 Task: Create a rule from the Routing list, Task moved to a section -> Set Priority in the project BitRise , set the section as To-Do and set the priority of the task as  High
Action: Mouse moved to (513, 613)
Screenshot: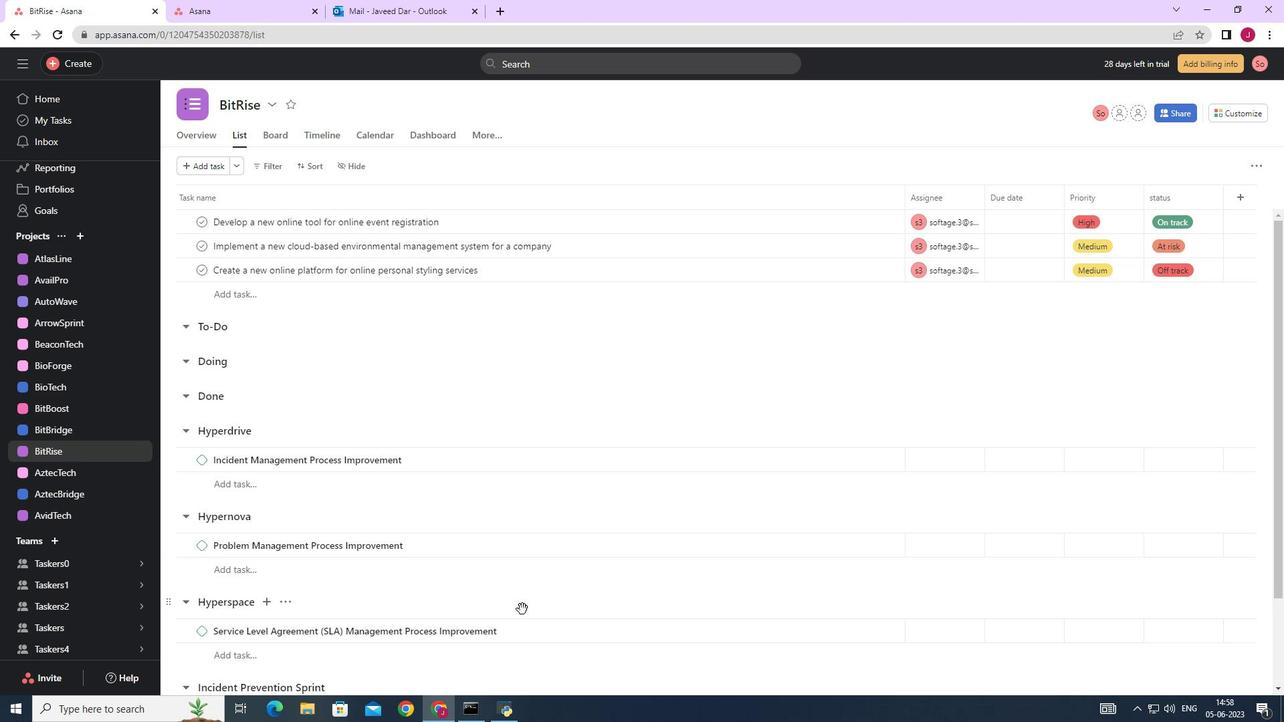 
Action: Mouse scrolled (513, 614) with delta (0, 0)
Screenshot: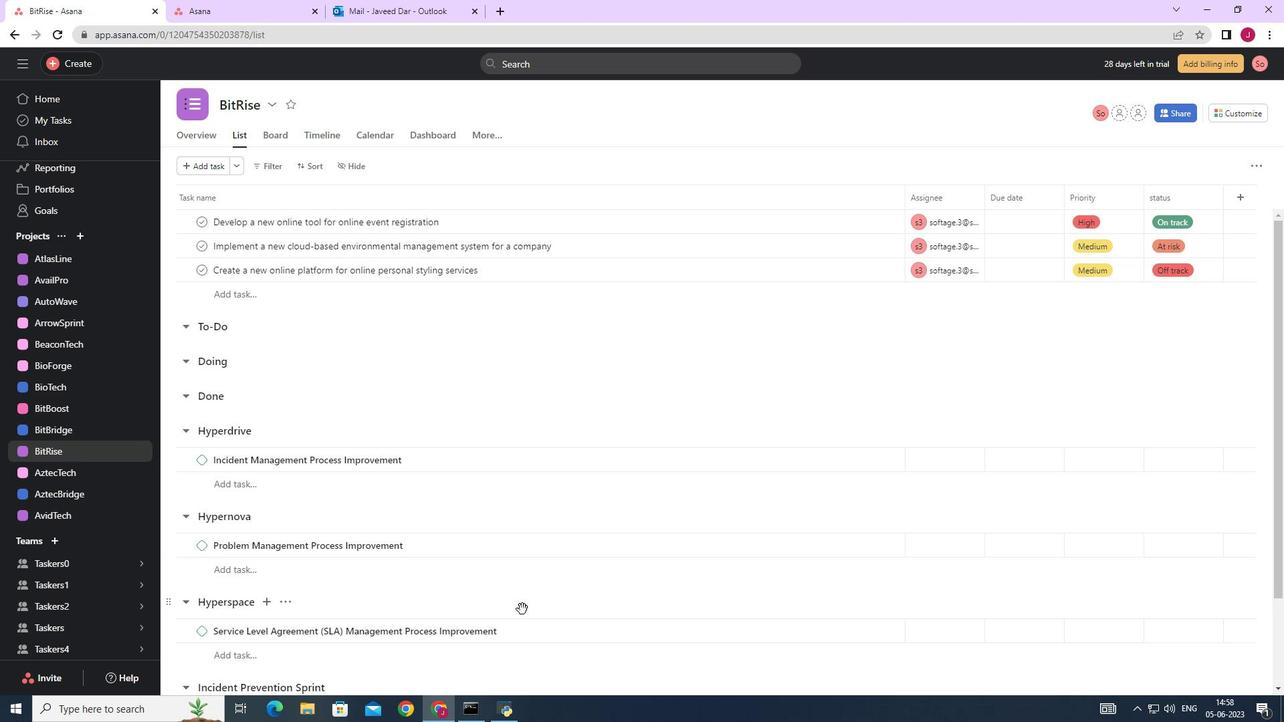 
Action: Mouse scrolled (513, 614) with delta (0, 0)
Screenshot: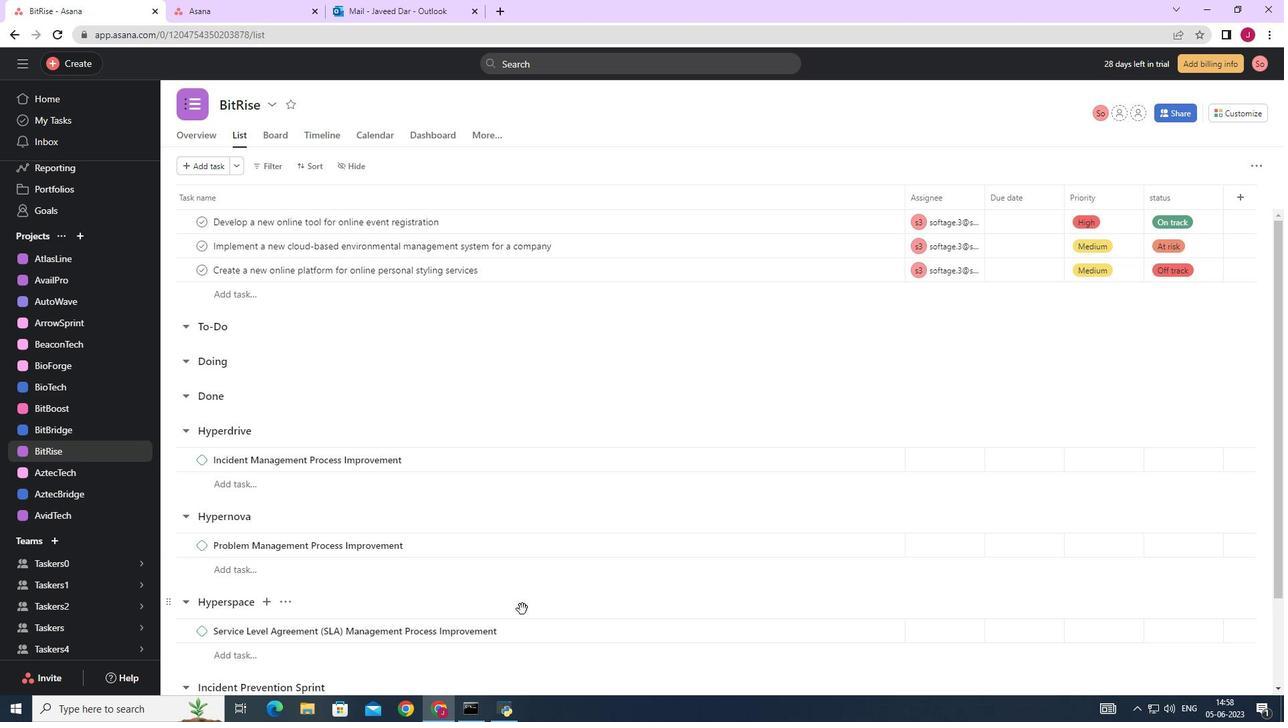 
Action: Mouse scrolled (513, 614) with delta (0, 0)
Screenshot: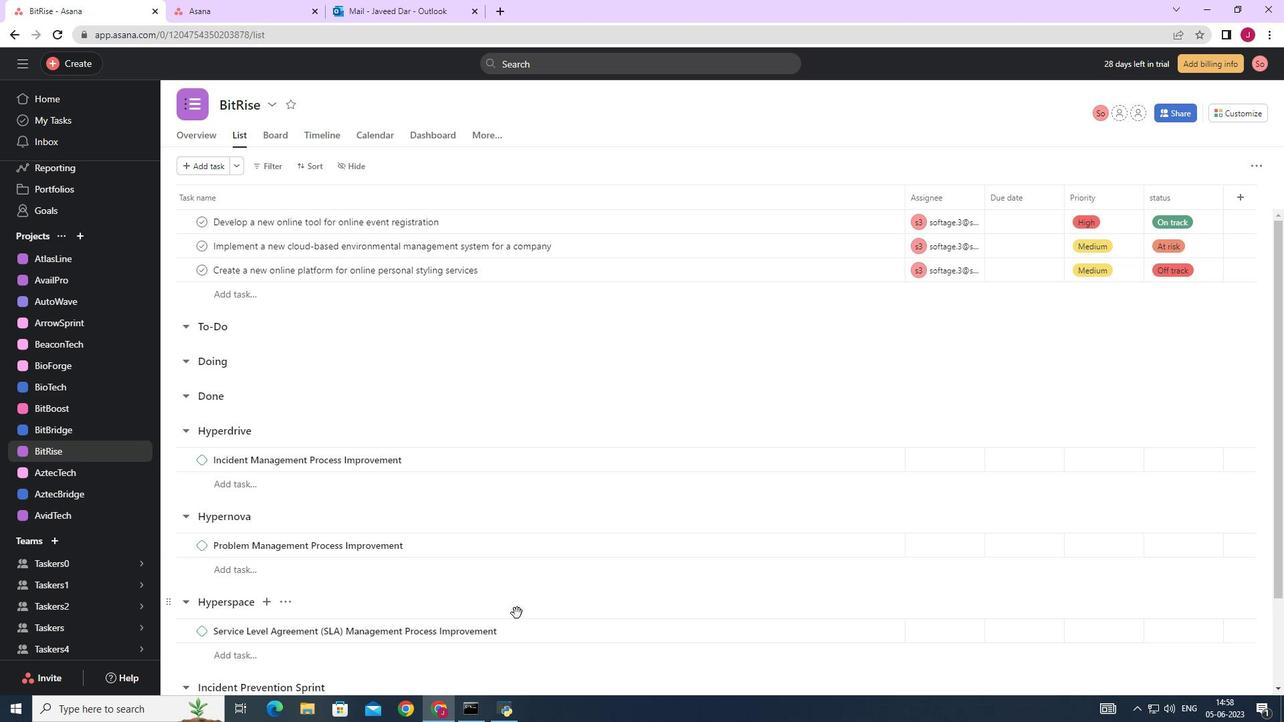 
Action: Mouse moved to (1227, 112)
Screenshot: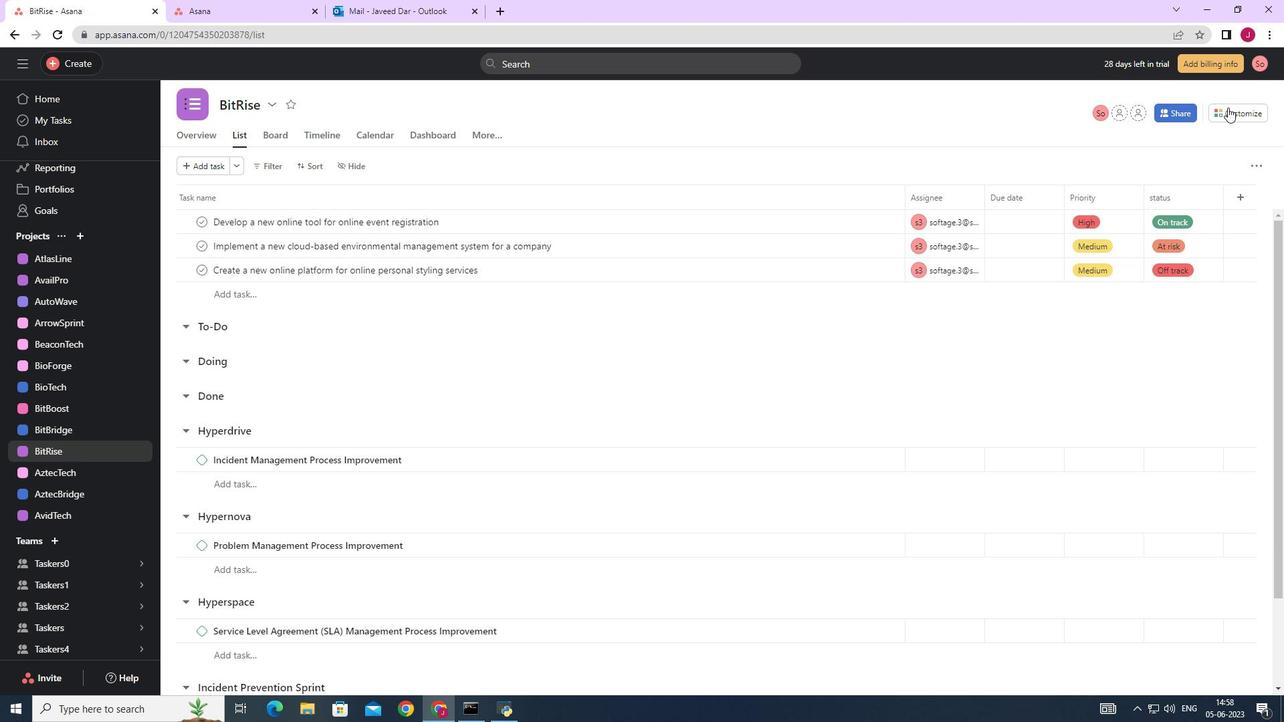 
Action: Mouse pressed left at (1227, 112)
Screenshot: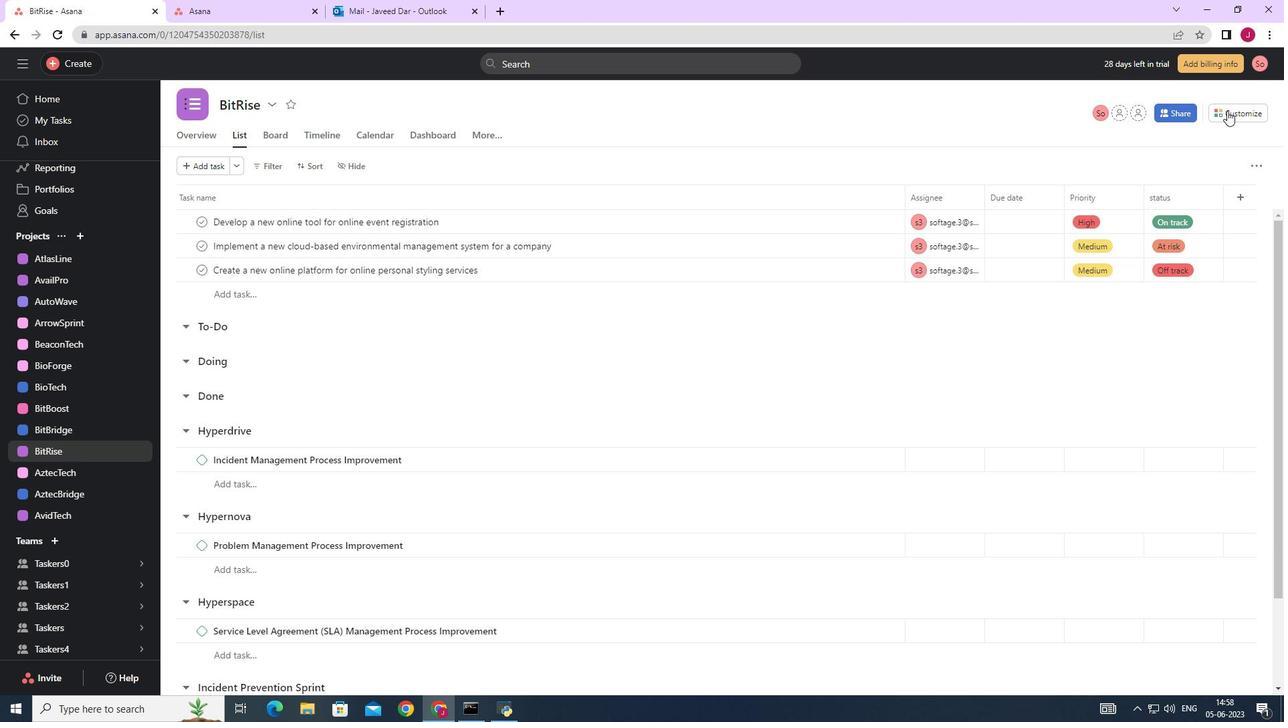 
Action: Mouse moved to (999, 295)
Screenshot: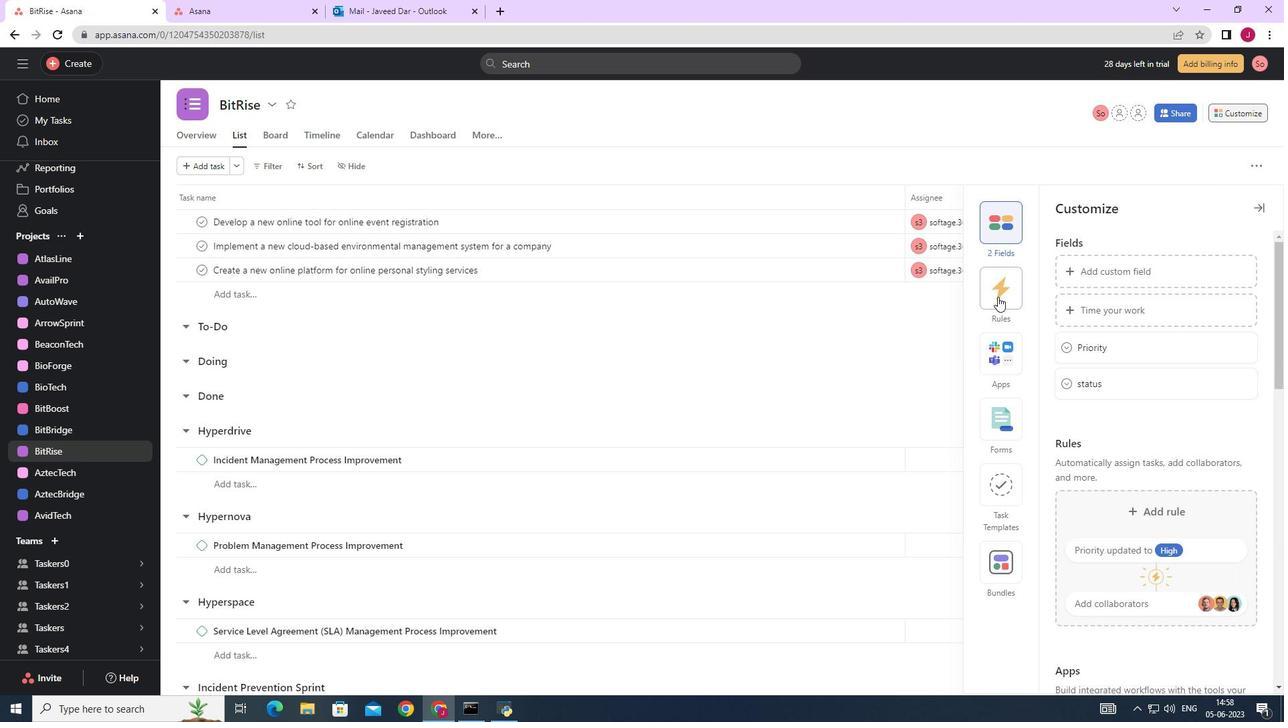 
Action: Mouse pressed left at (999, 295)
Screenshot: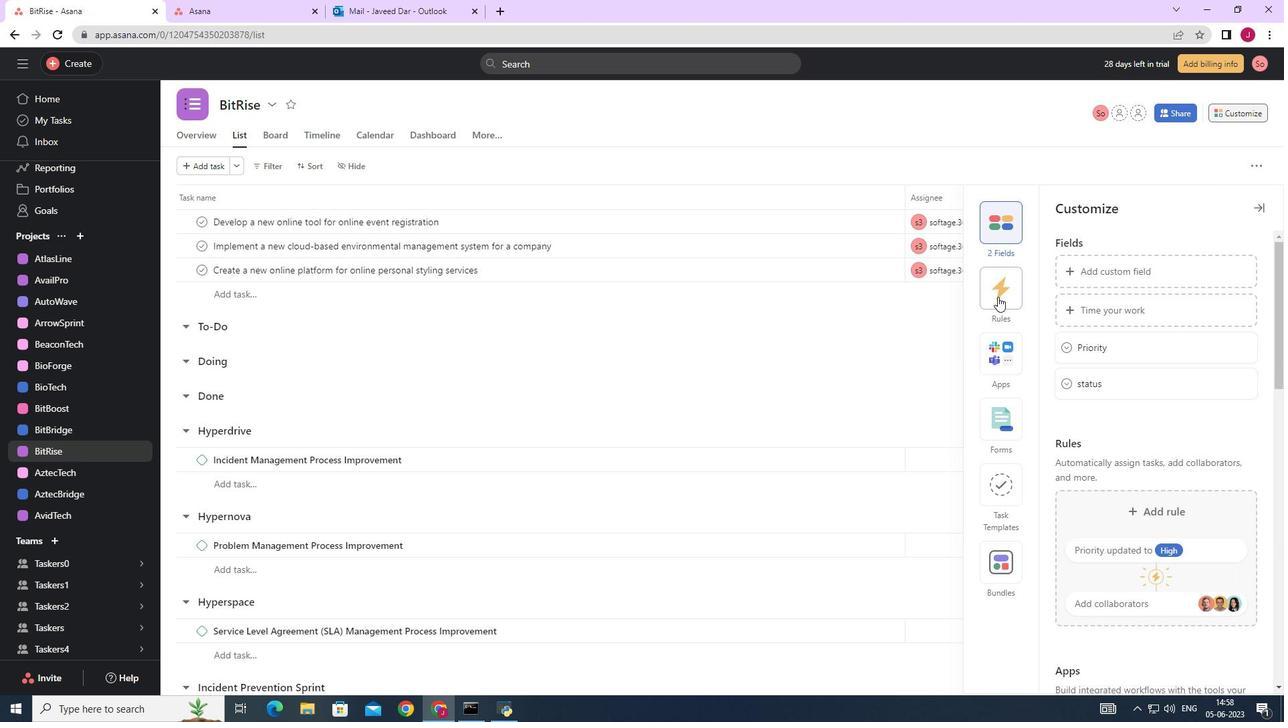 
Action: Mouse moved to (1095, 311)
Screenshot: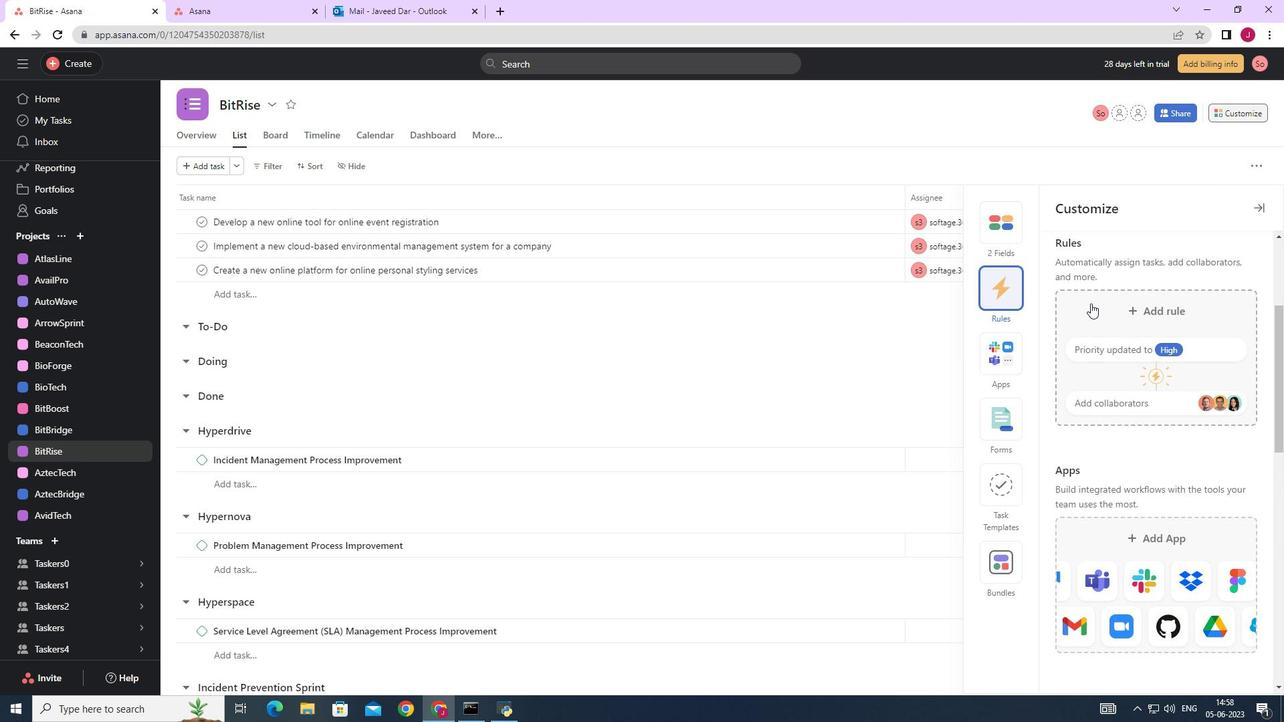 
Action: Mouse pressed left at (1095, 311)
Screenshot: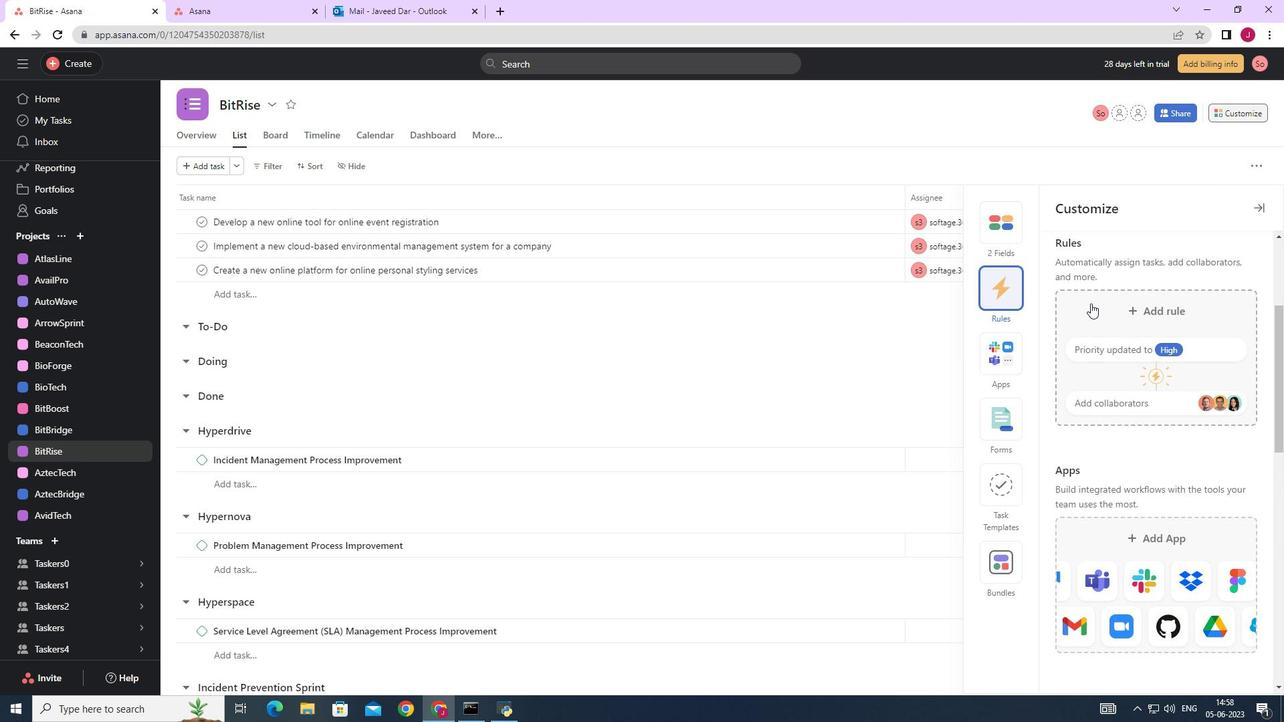 
Action: Mouse moved to (294, 173)
Screenshot: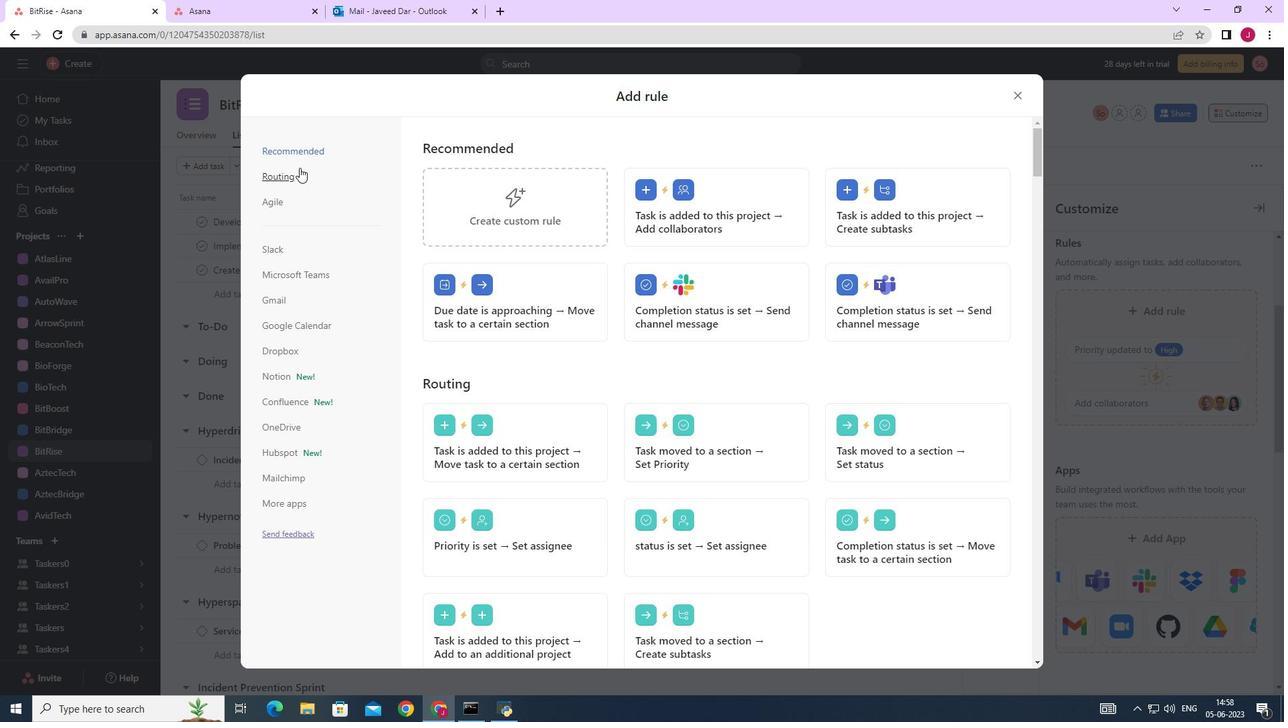 
Action: Mouse pressed left at (294, 173)
Screenshot: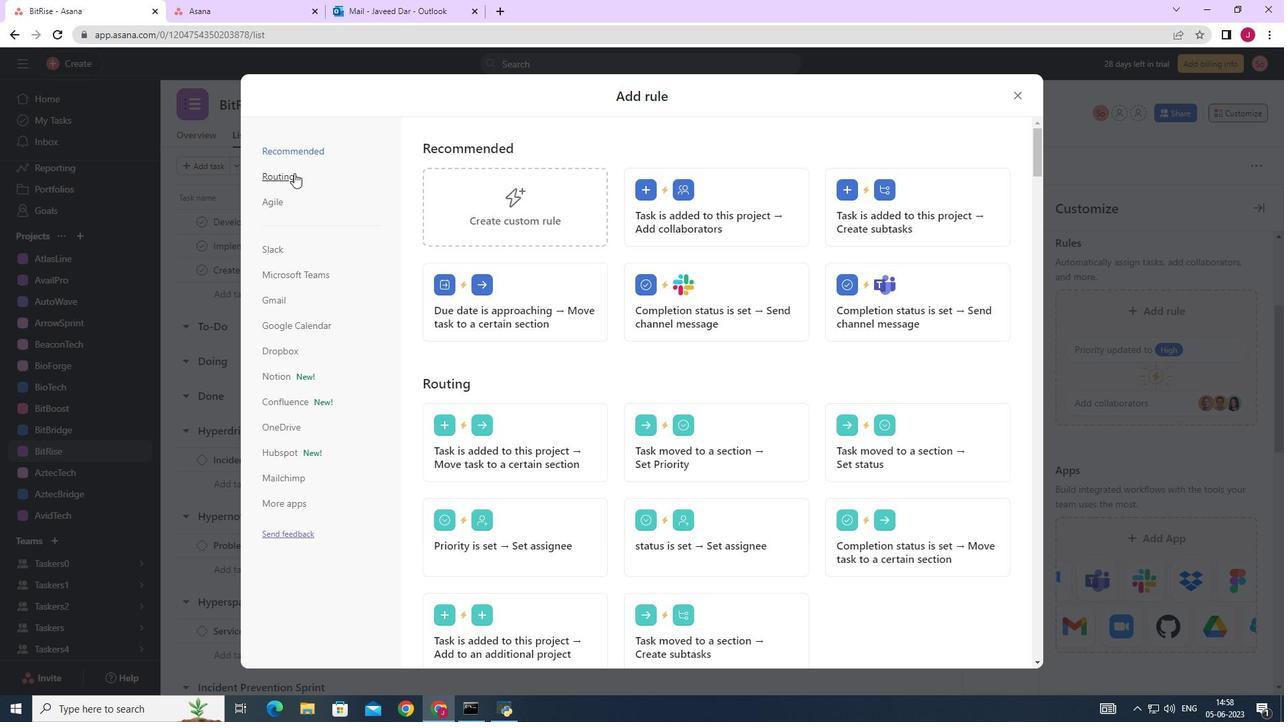 
Action: Mouse moved to (748, 204)
Screenshot: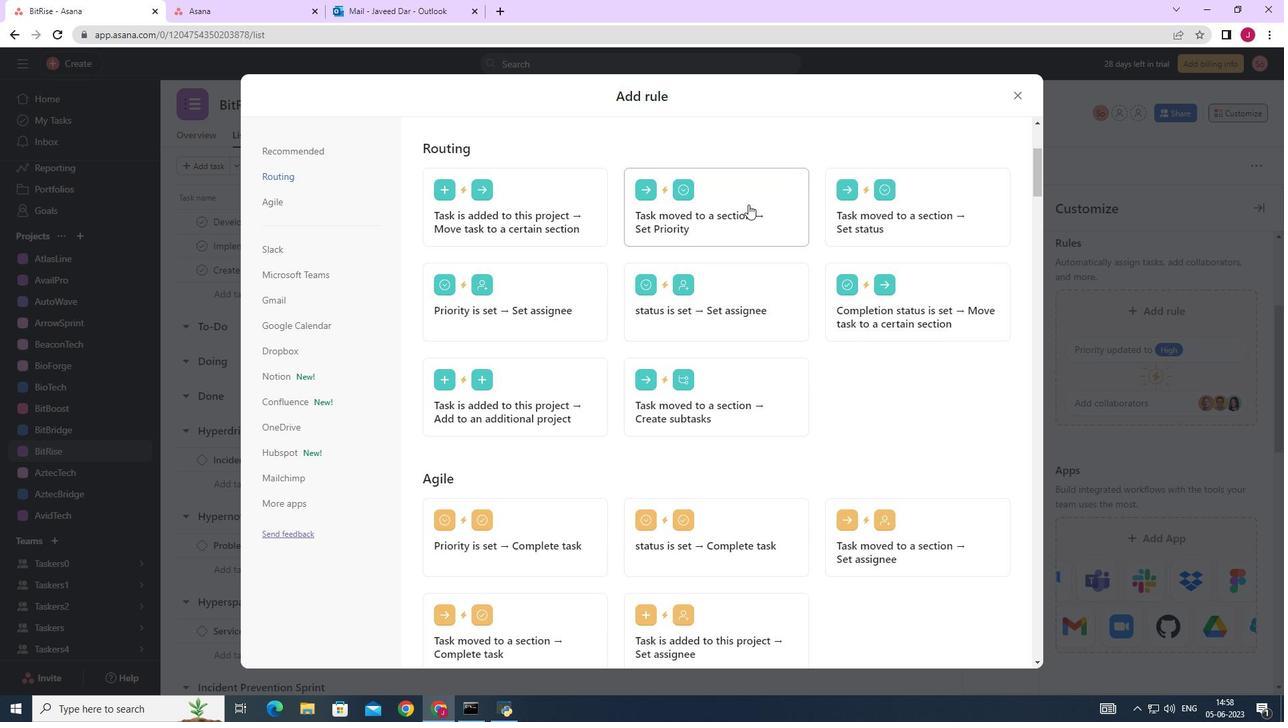 
Action: Mouse pressed left at (748, 204)
Screenshot: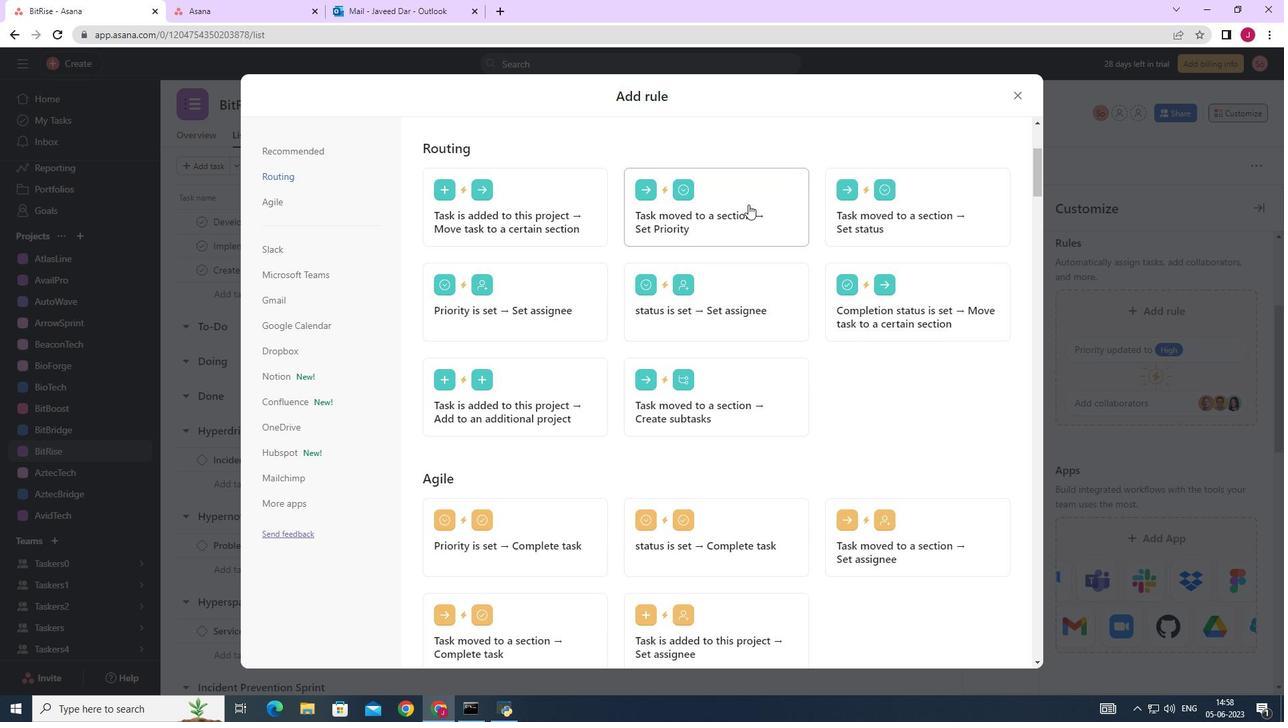 
Action: Mouse moved to (561, 350)
Screenshot: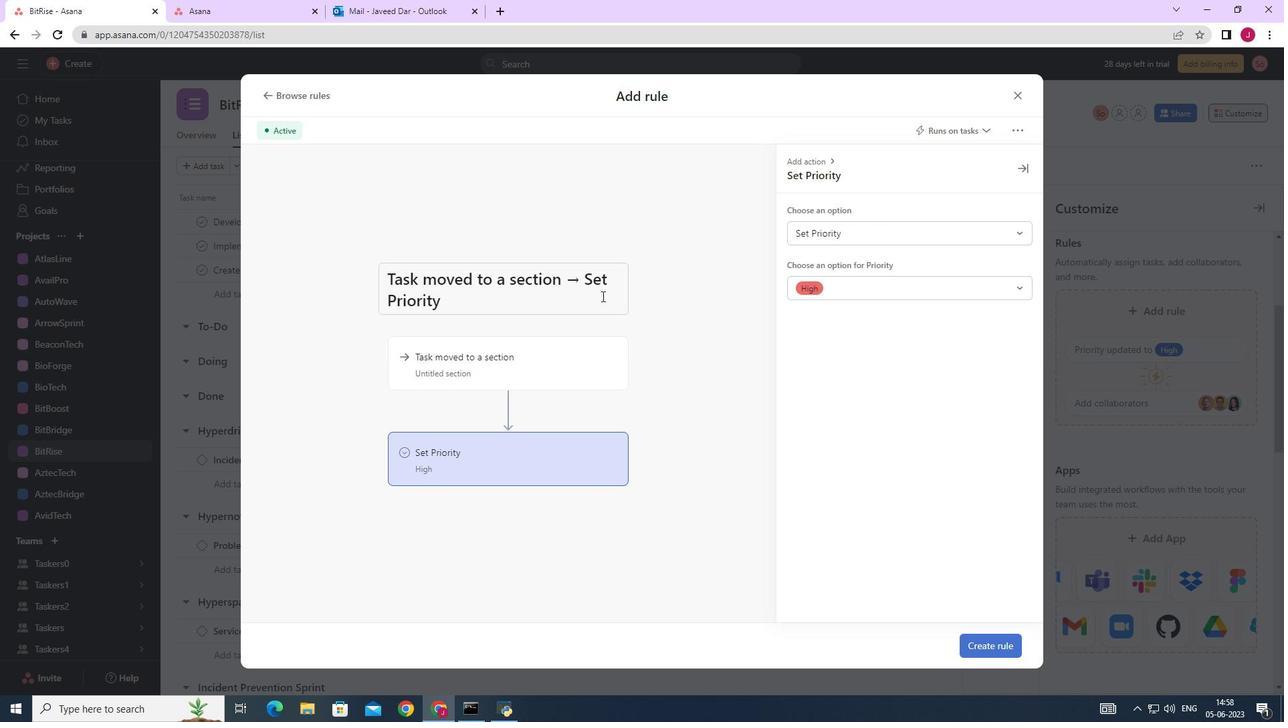 
Action: Mouse pressed left at (561, 350)
Screenshot: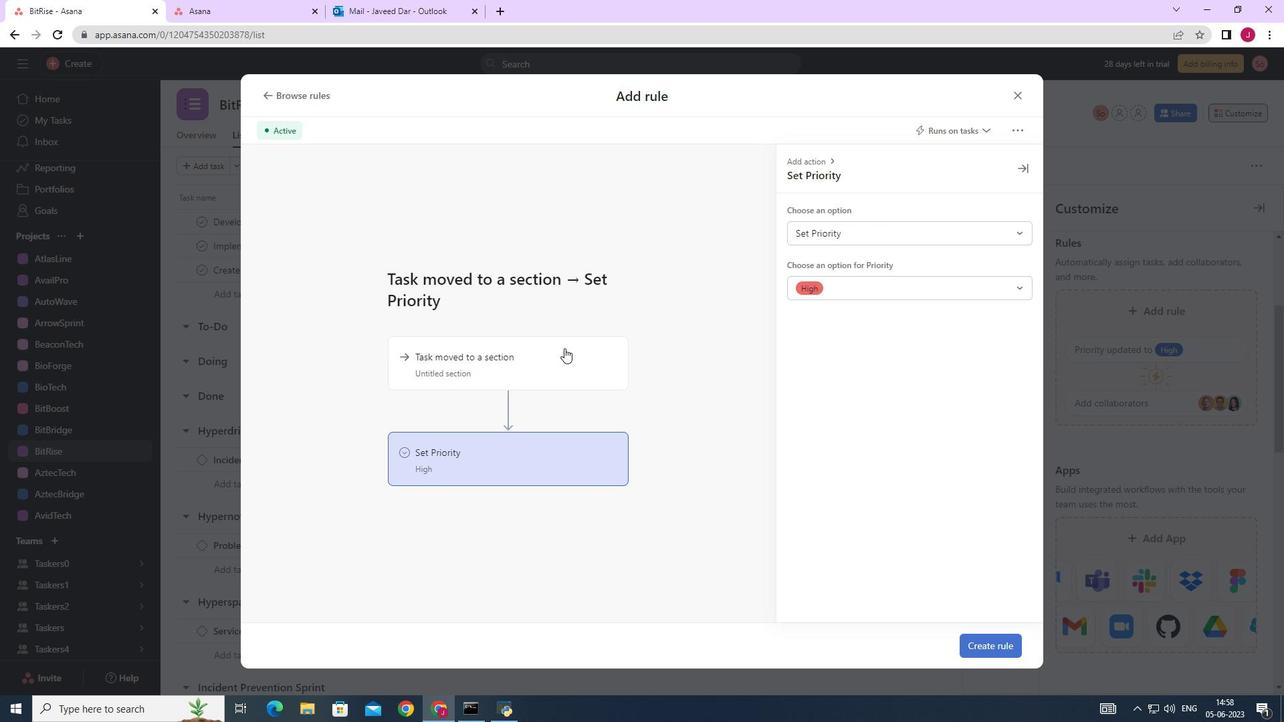 
Action: Mouse moved to (840, 236)
Screenshot: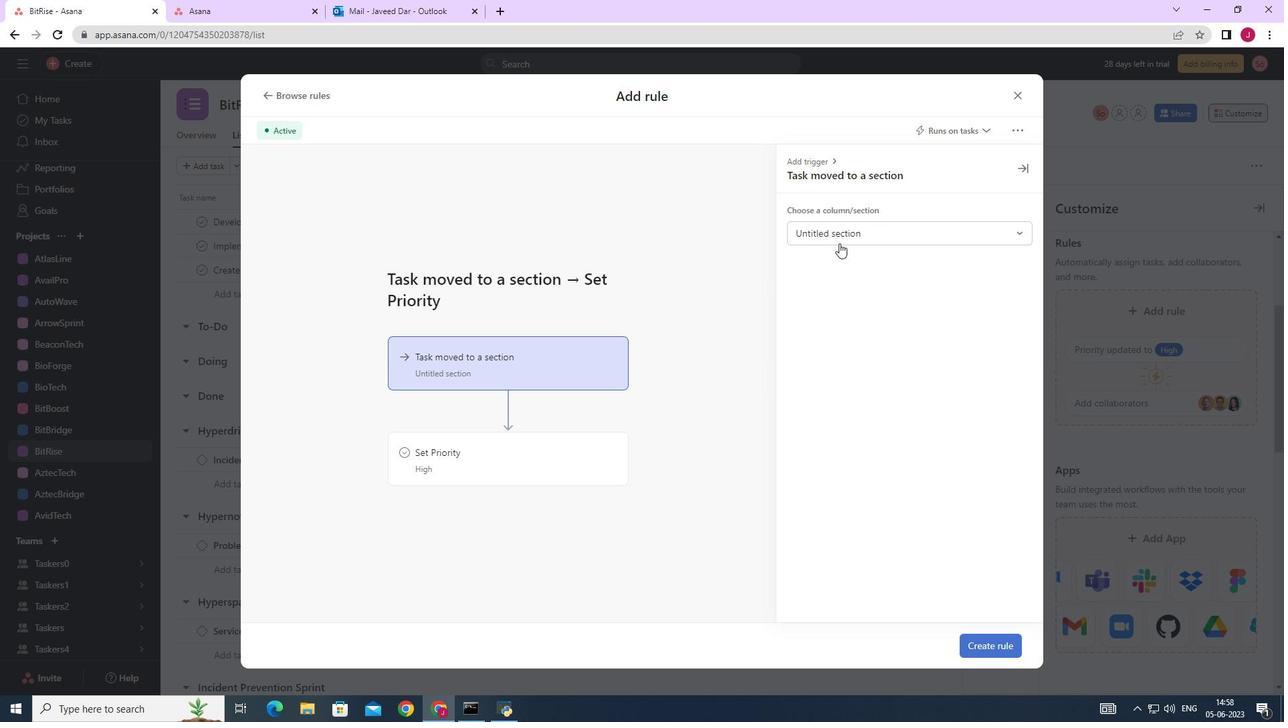 
Action: Mouse pressed left at (840, 236)
Screenshot: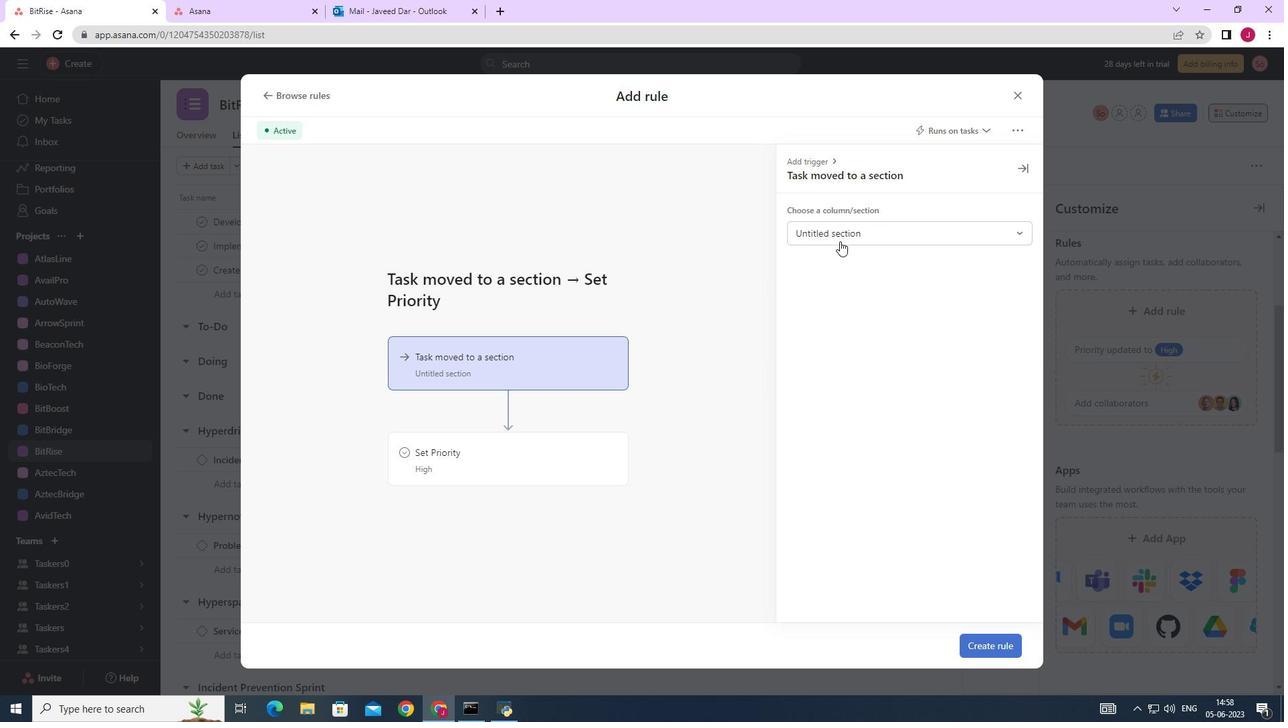 
Action: Mouse moved to (828, 284)
Screenshot: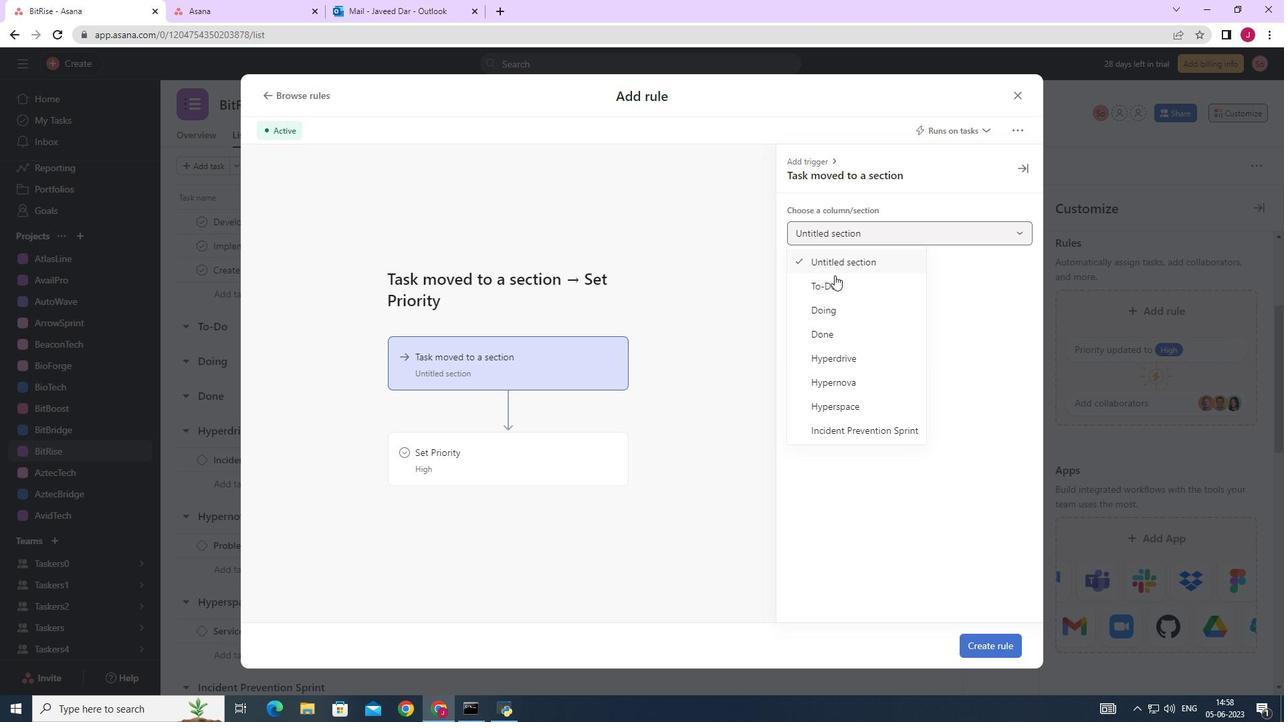 
Action: Mouse pressed left at (828, 284)
Screenshot: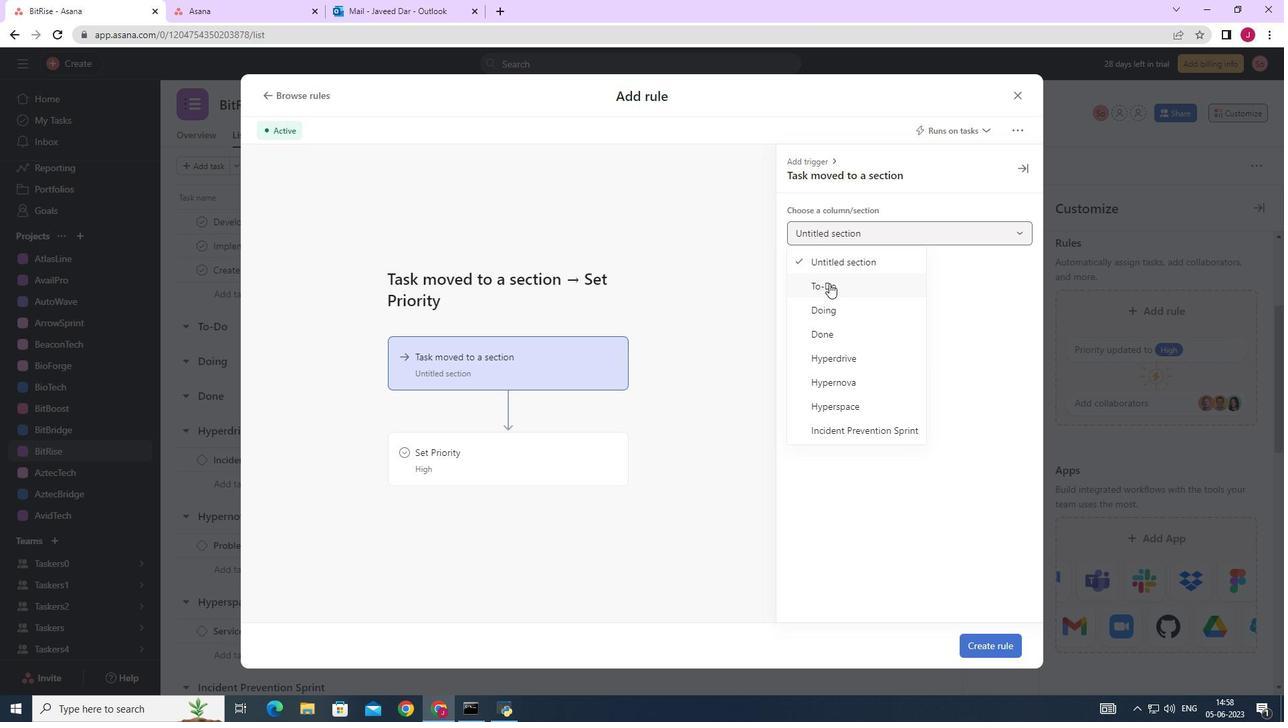 
Action: Mouse moved to (509, 454)
Screenshot: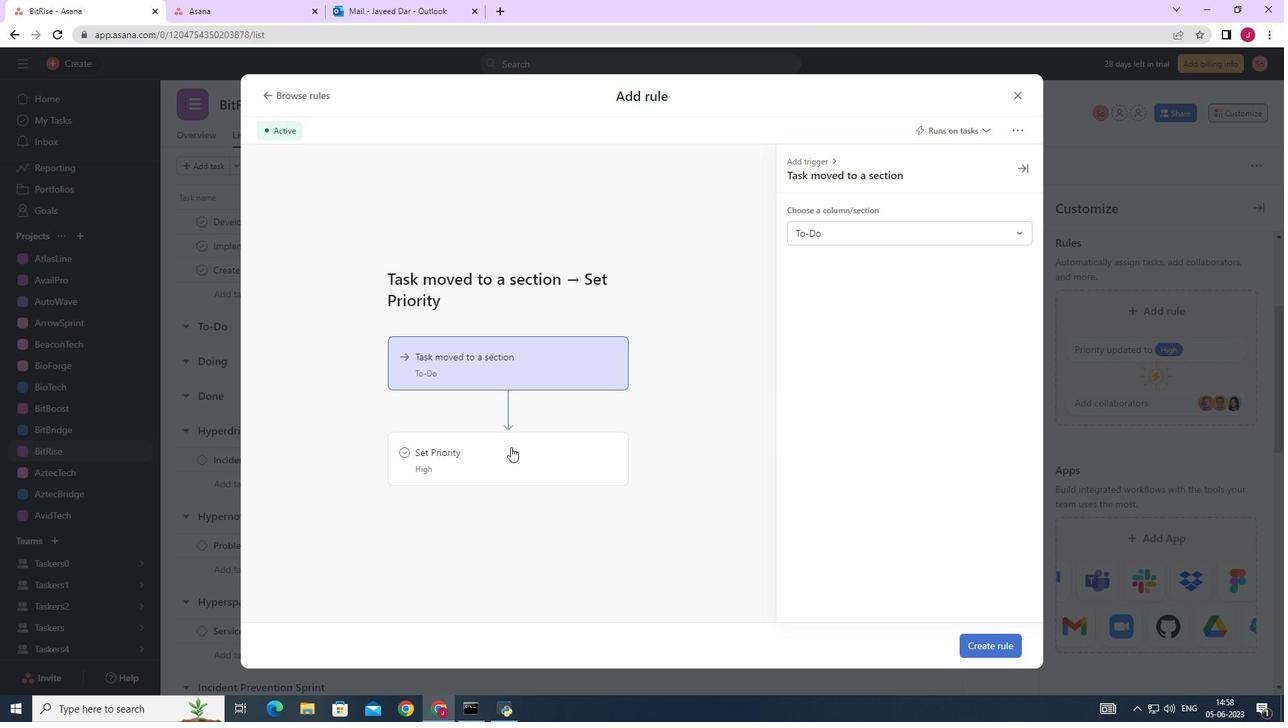
Action: Mouse pressed left at (509, 454)
Screenshot: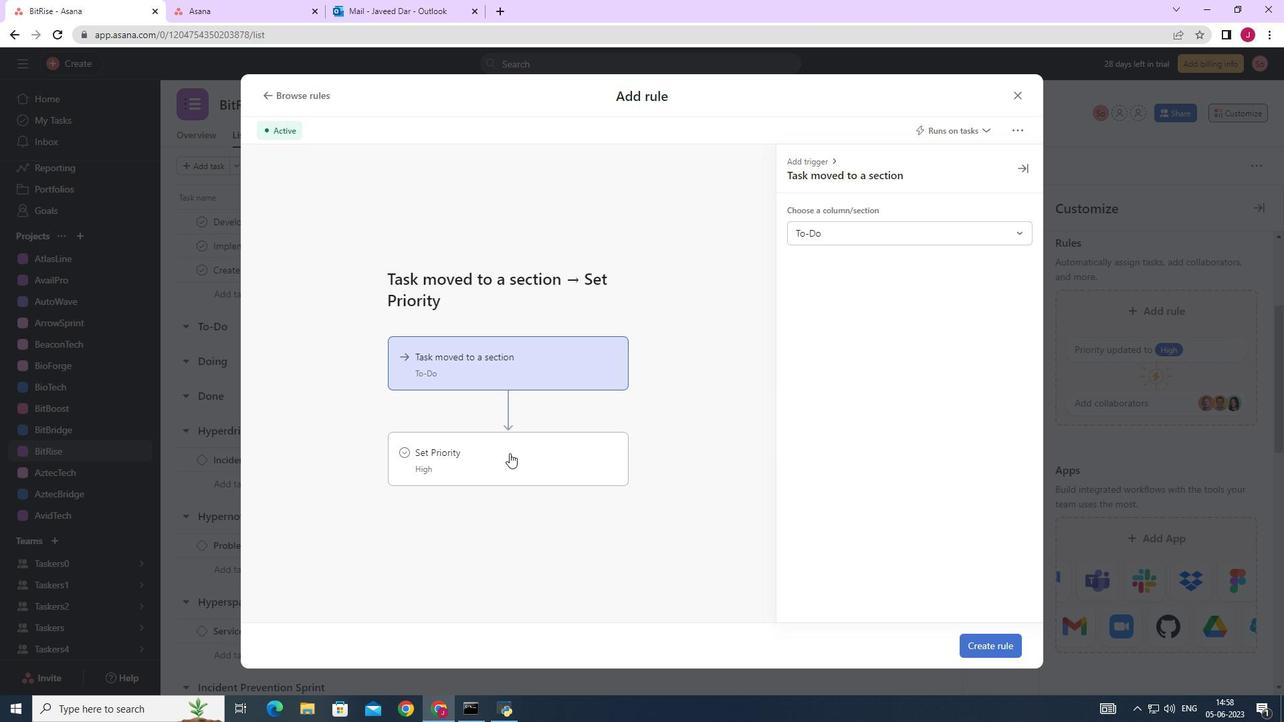 
Action: Mouse moved to (842, 231)
Screenshot: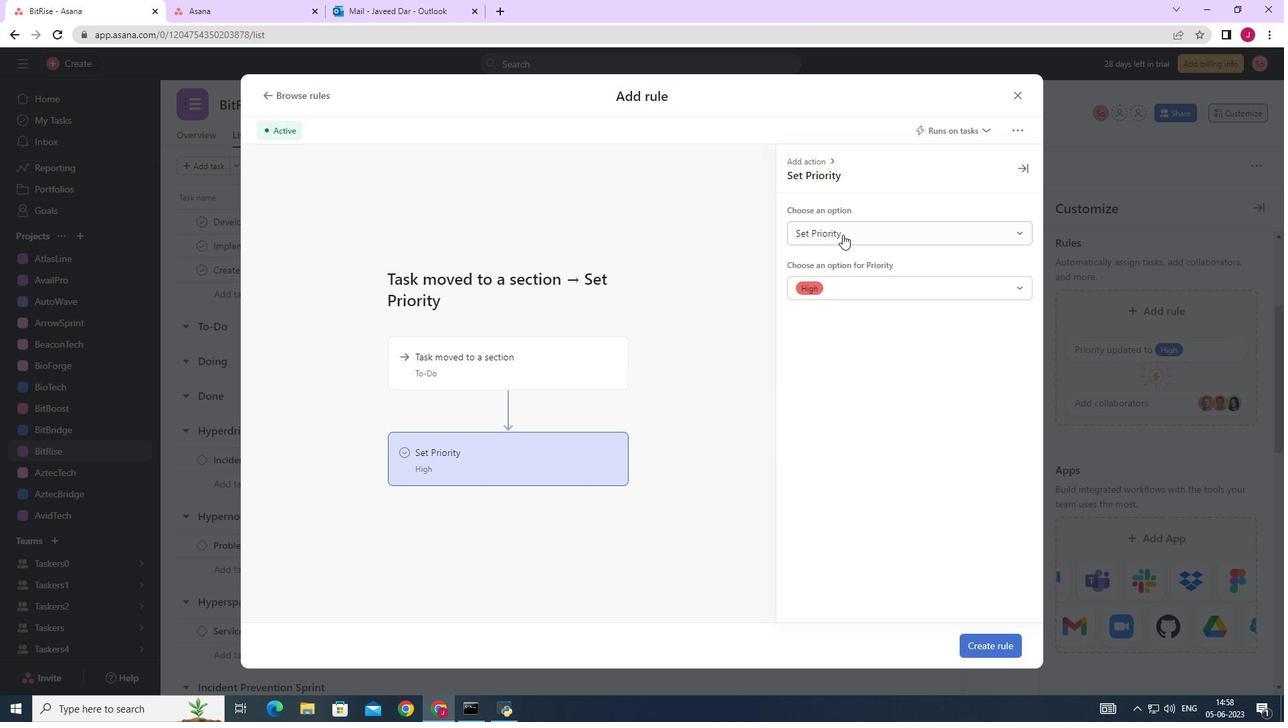 
Action: Mouse pressed left at (842, 231)
Screenshot: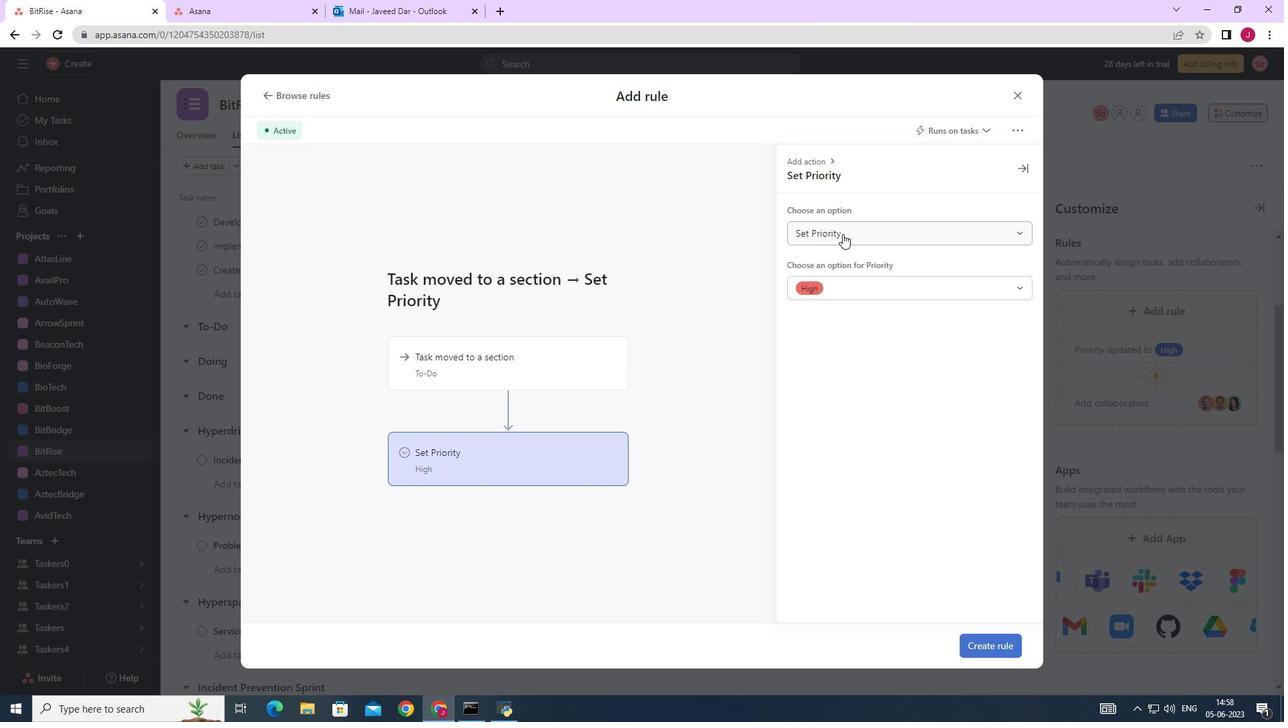 
Action: Mouse moved to (836, 256)
Screenshot: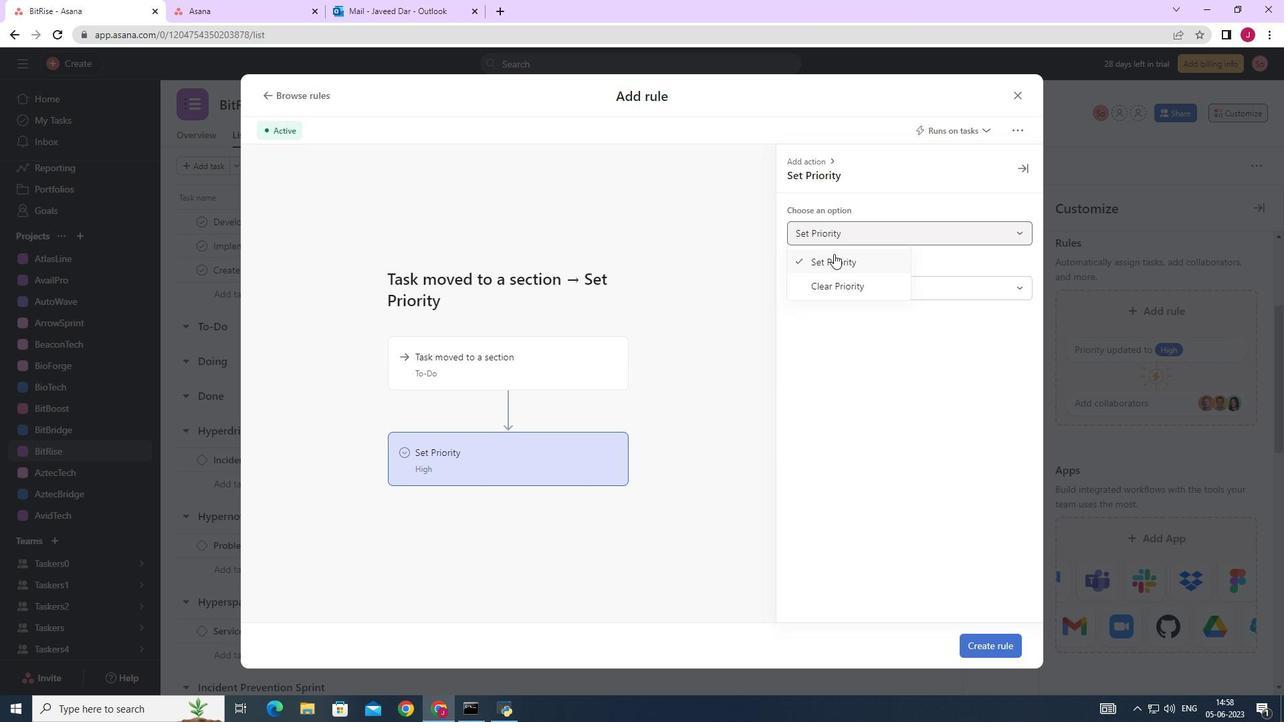 
Action: Mouse pressed left at (836, 256)
Screenshot: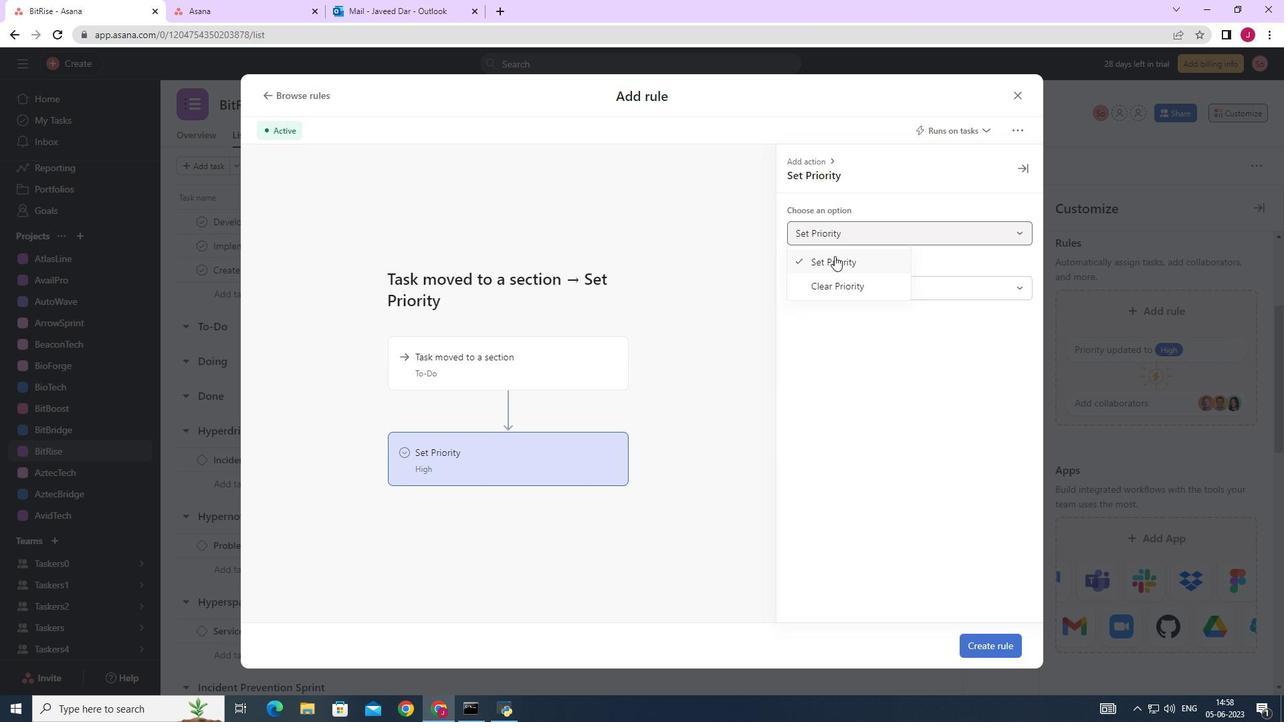 
Action: Mouse moved to (837, 281)
Screenshot: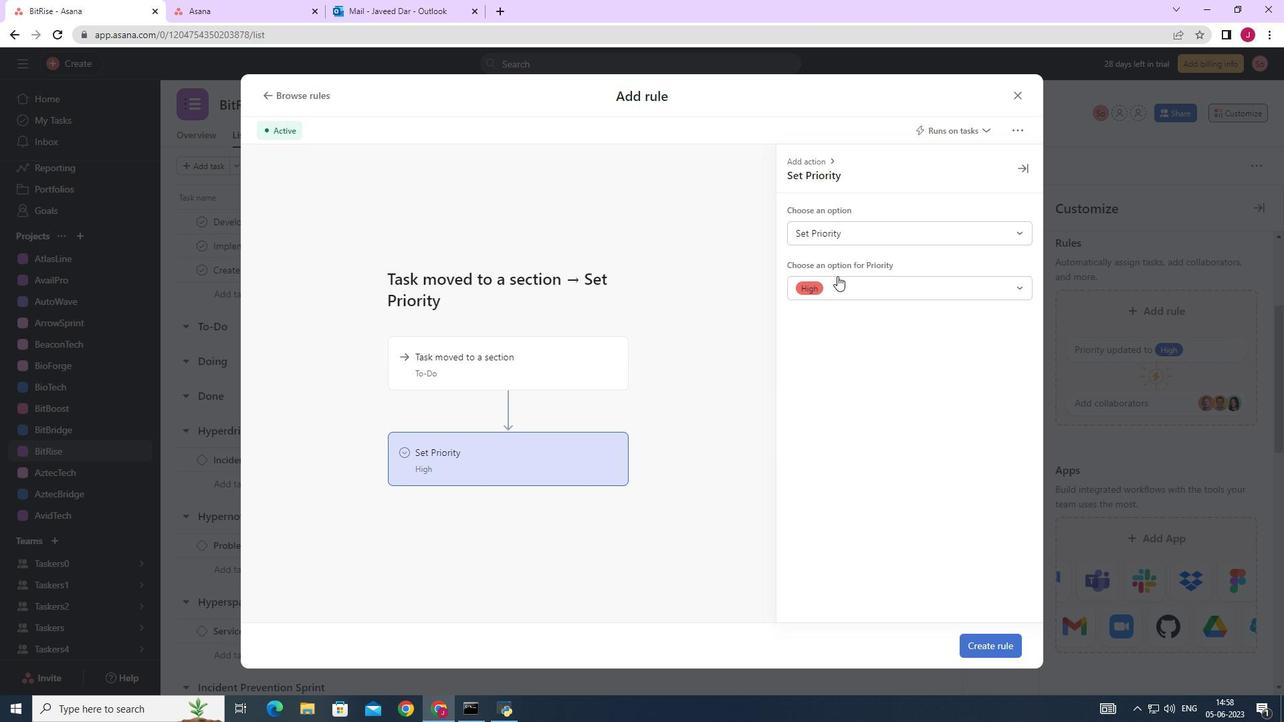 
Action: Mouse pressed left at (837, 281)
Screenshot: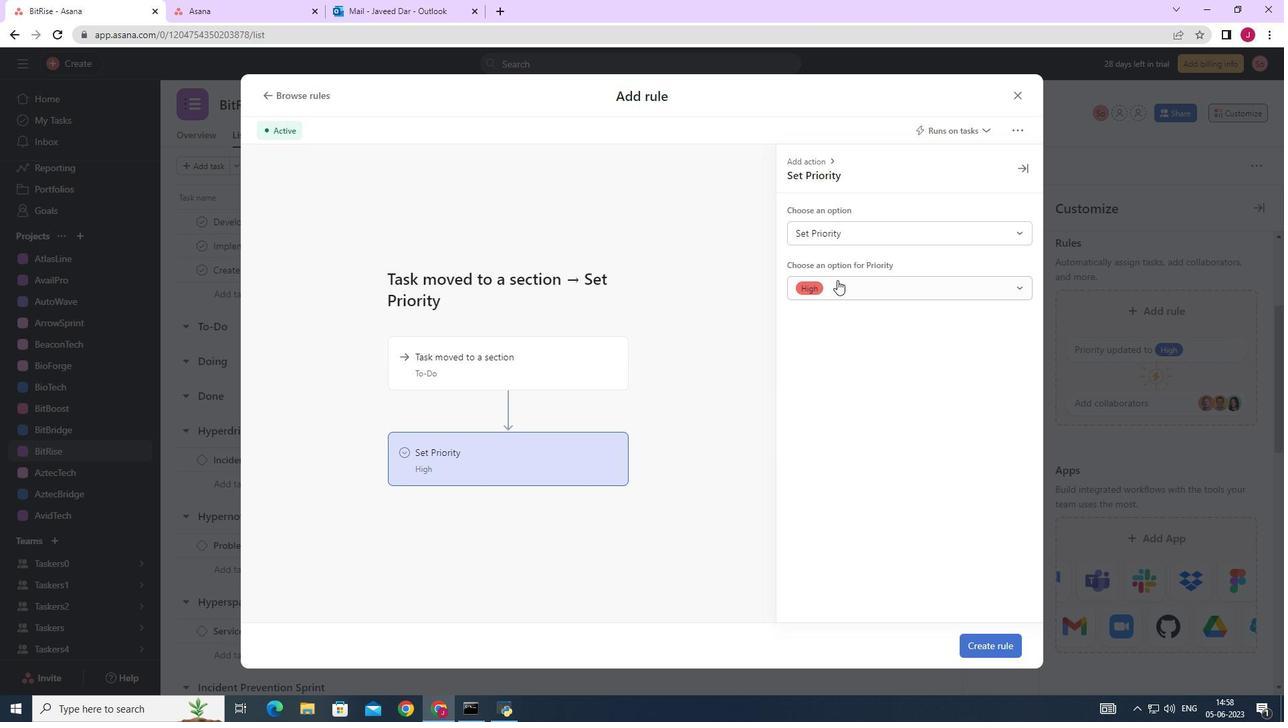 
Action: Mouse moved to (822, 317)
Screenshot: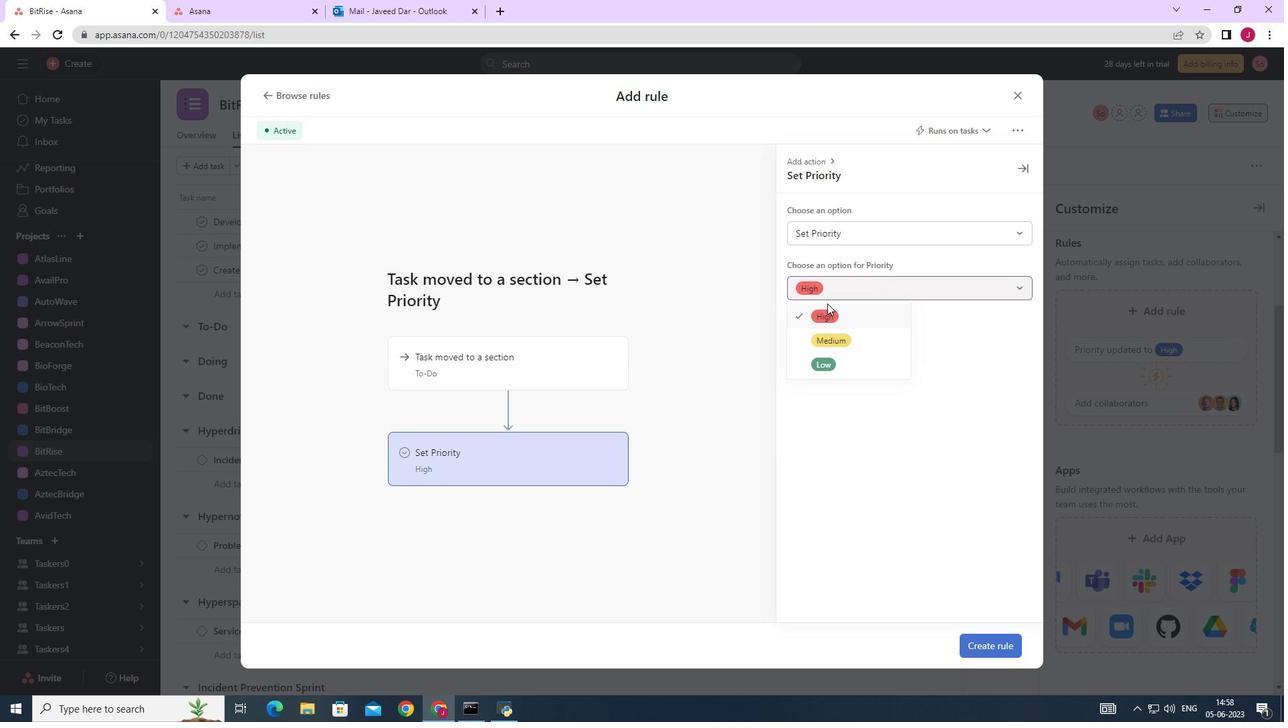 
Action: Mouse pressed left at (822, 317)
Screenshot: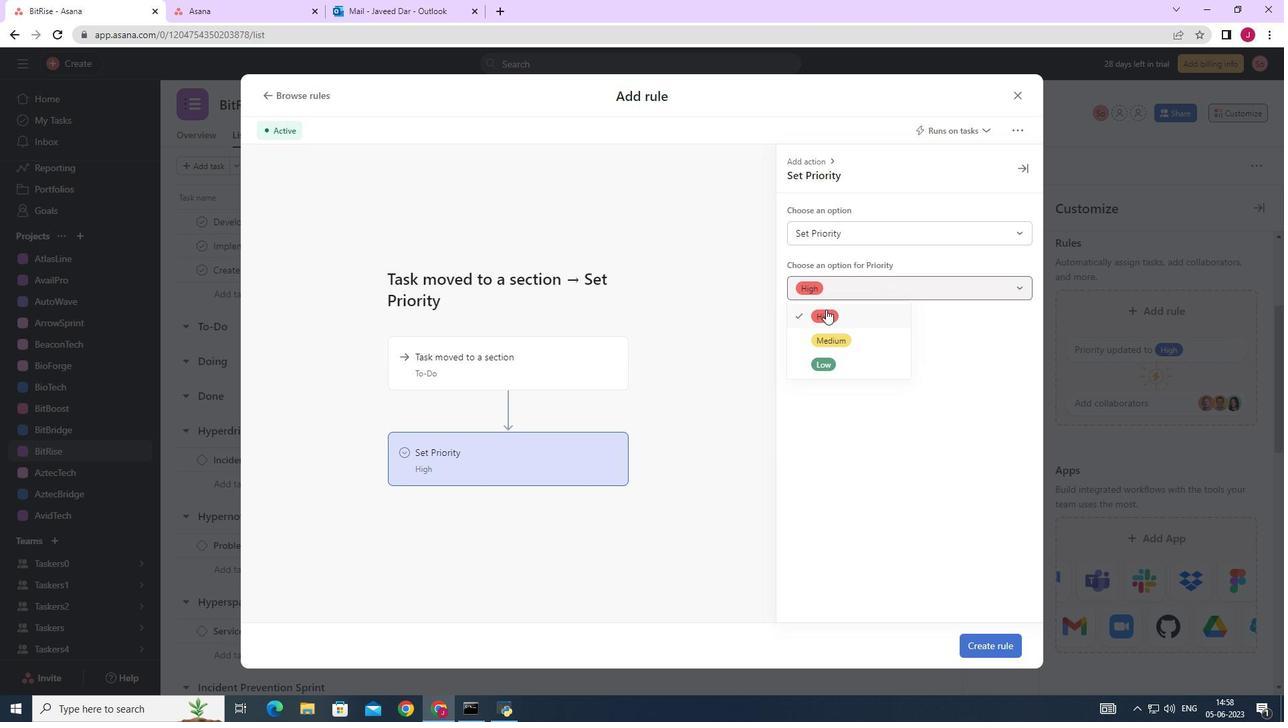 
Action: Mouse moved to (974, 645)
Screenshot: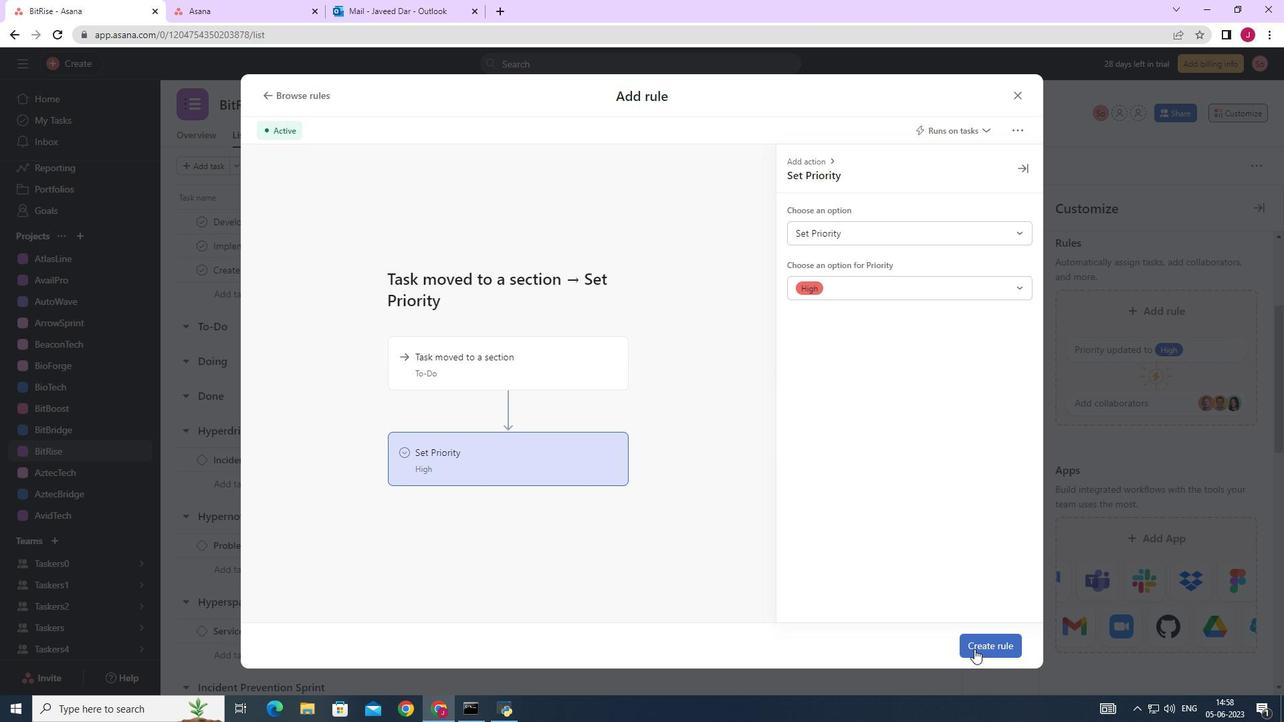 
Action: Mouse pressed left at (974, 645)
Screenshot: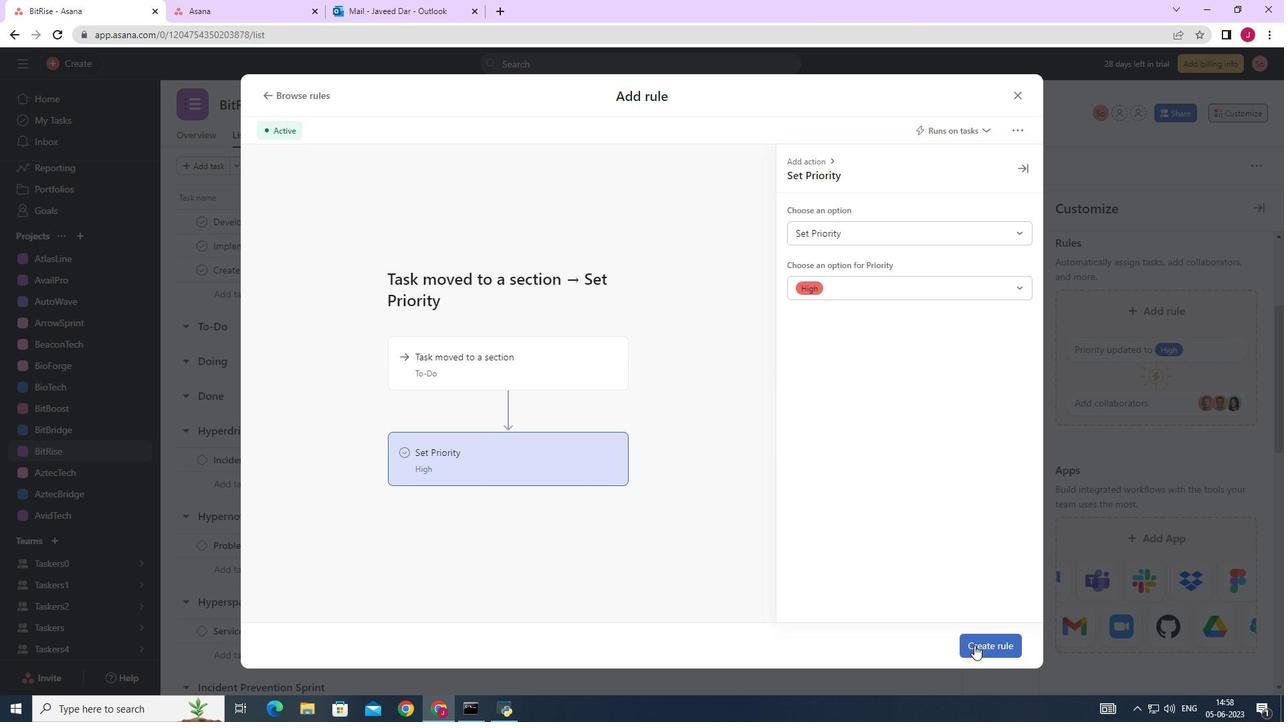 
Action: Mouse moved to (961, 616)
Screenshot: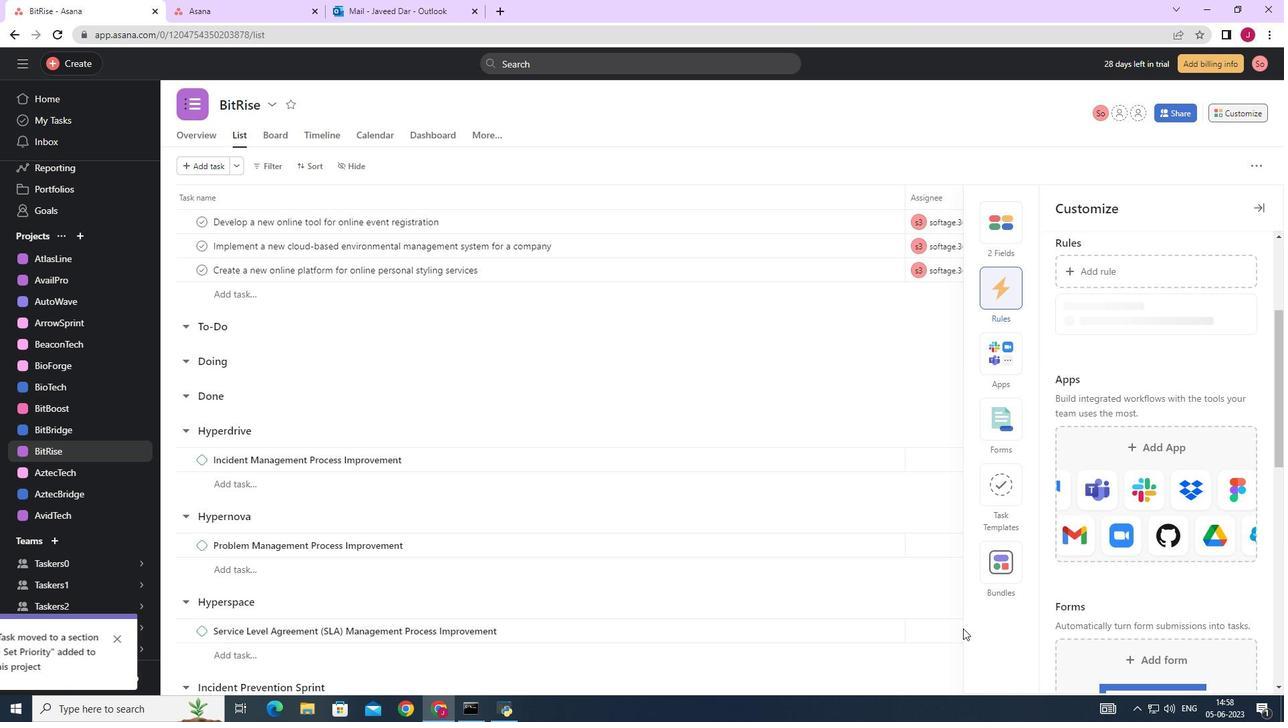 
